 Task: Add the task  Implement a new cloud-based payroll system for a company to the section Code Rush in the project AgileNimbus and add a Due Date to the respective task as 2024/02/21
Action: Mouse moved to (399, 434)
Screenshot: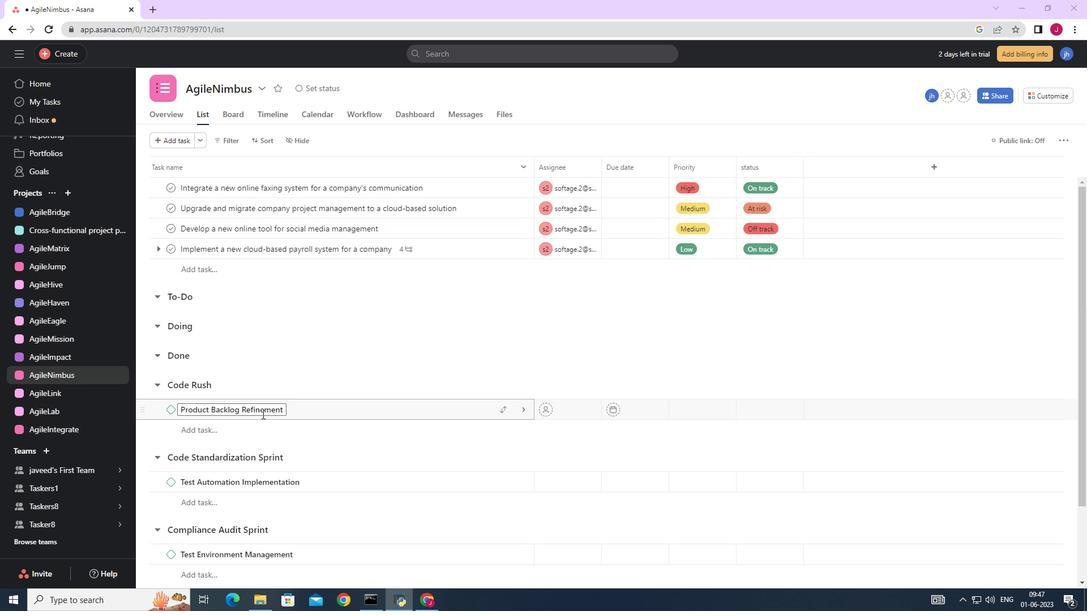 
Action: Mouse scrolled (399, 434) with delta (0, 0)
Screenshot: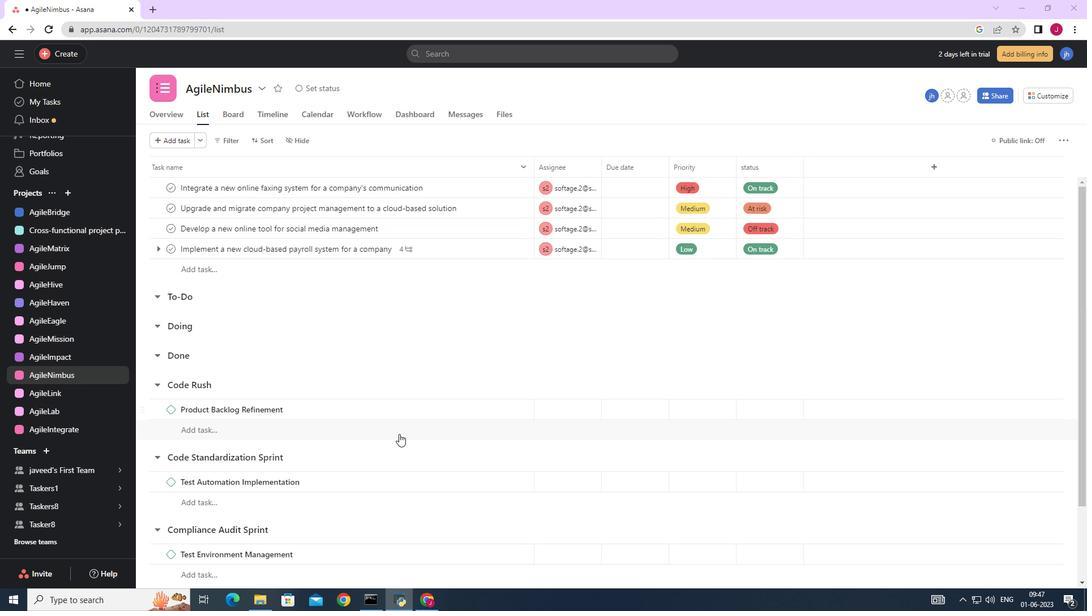 
Action: Mouse scrolled (399, 434) with delta (0, 0)
Screenshot: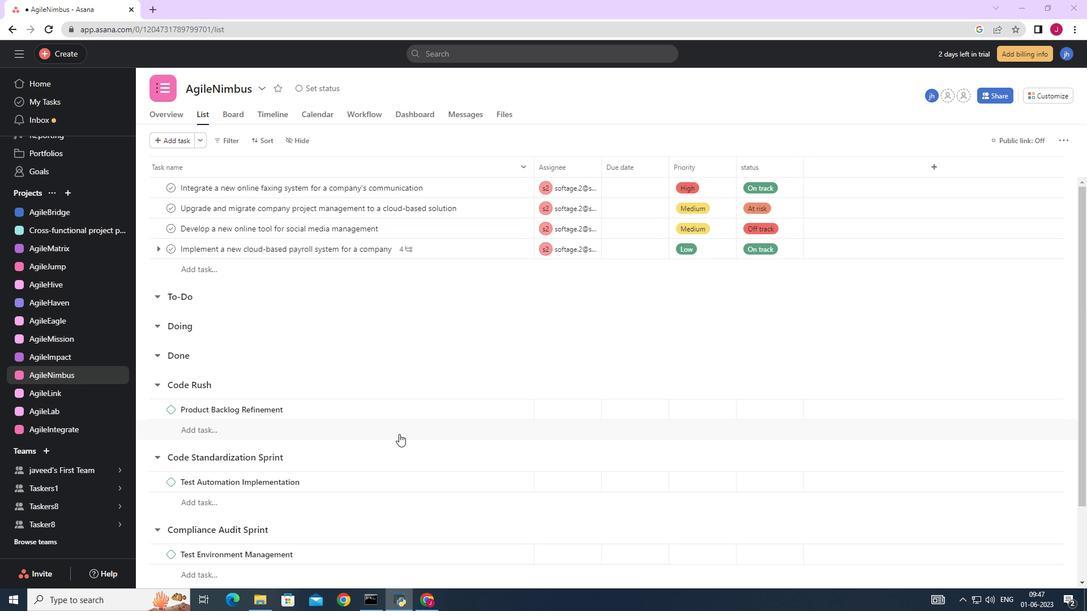 
Action: Mouse scrolled (399, 434) with delta (0, 0)
Screenshot: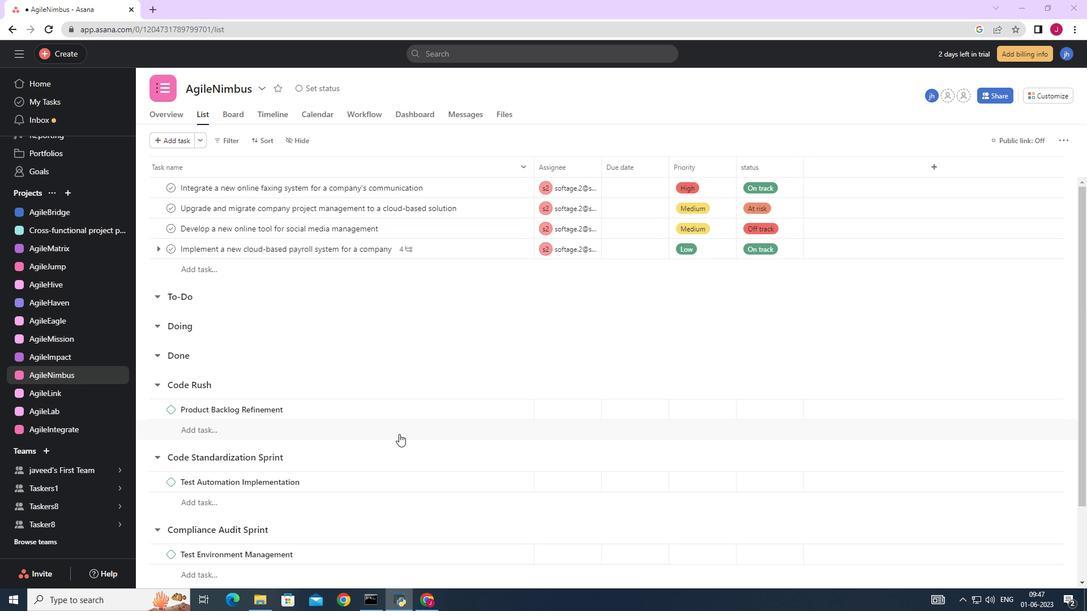 
Action: Mouse moved to (428, 421)
Screenshot: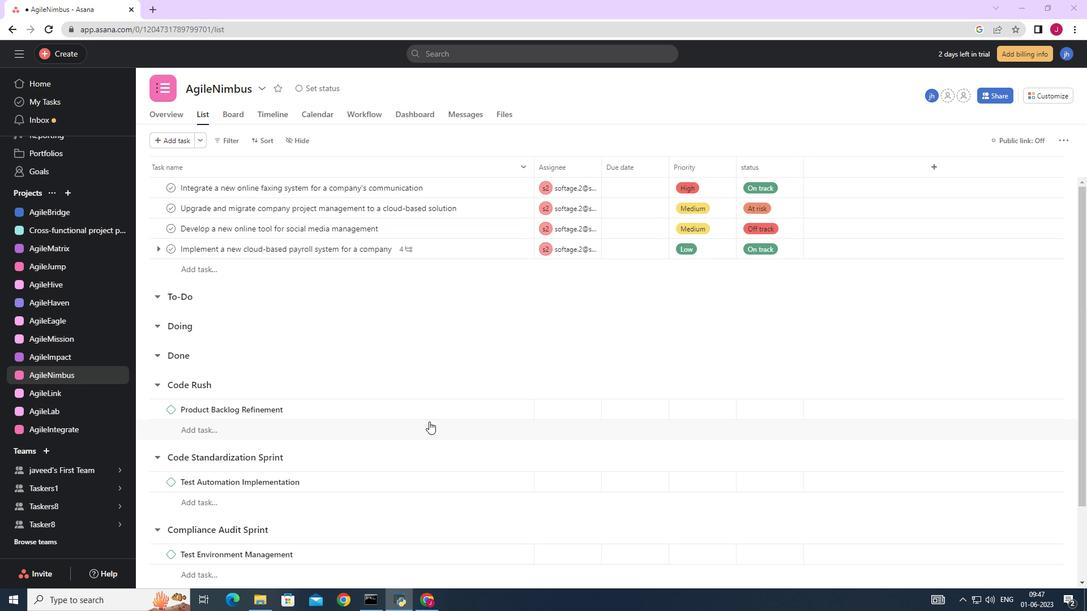 
Action: Mouse scrolled (428, 421) with delta (0, 0)
Screenshot: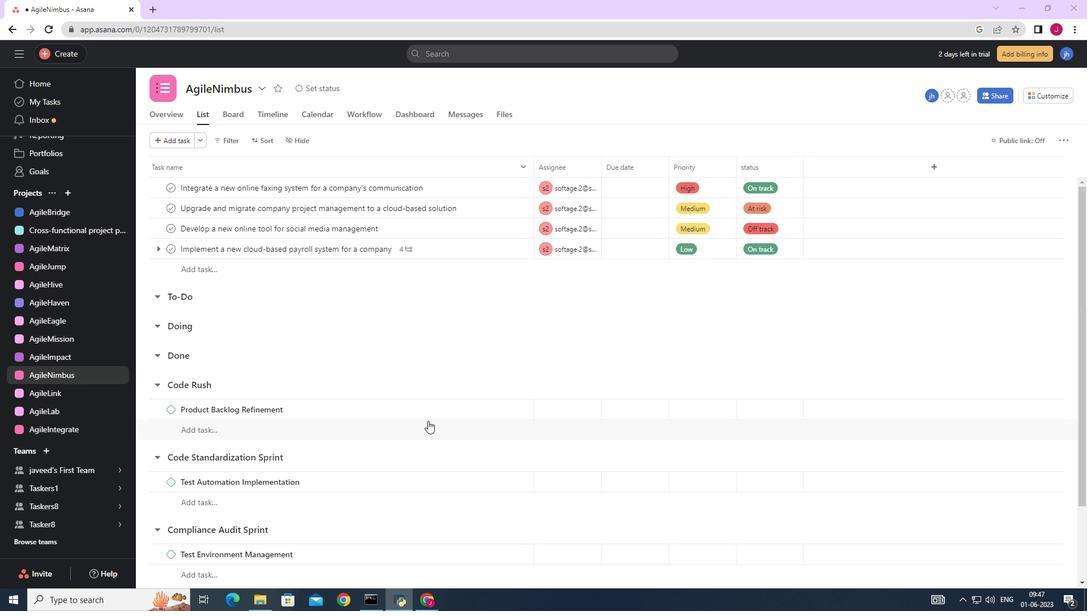 
Action: Mouse scrolled (428, 421) with delta (0, 0)
Screenshot: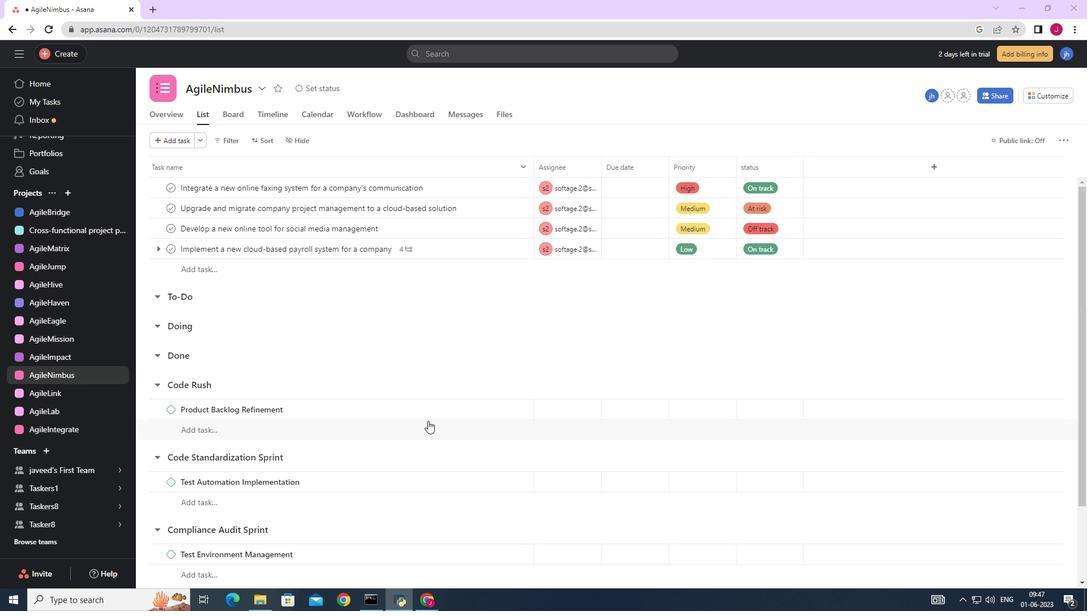 
Action: Mouse scrolled (428, 421) with delta (0, 0)
Screenshot: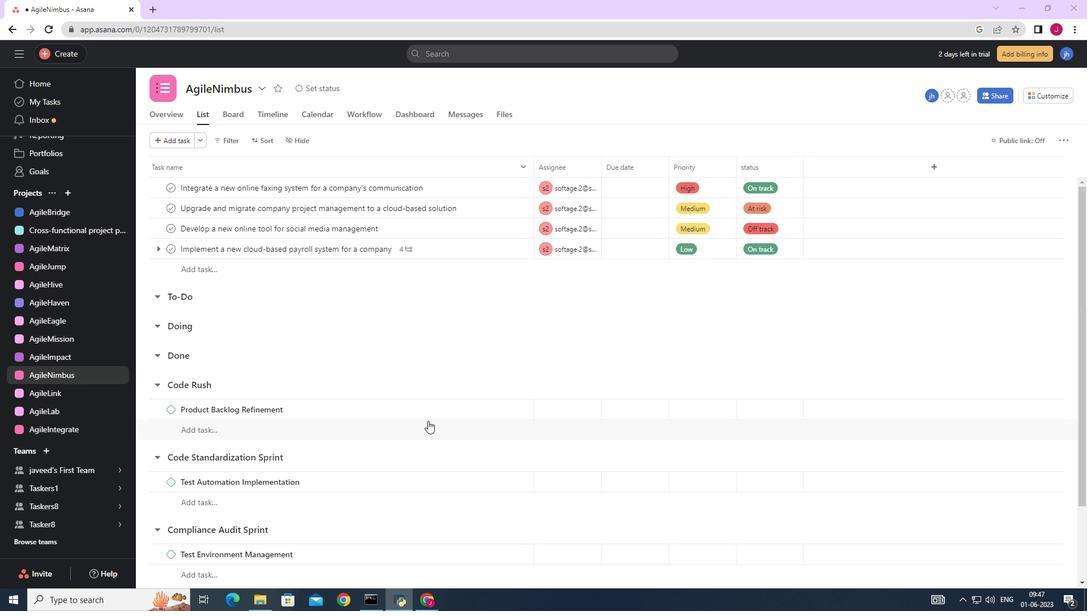 
Action: Mouse scrolled (428, 421) with delta (0, 0)
Screenshot: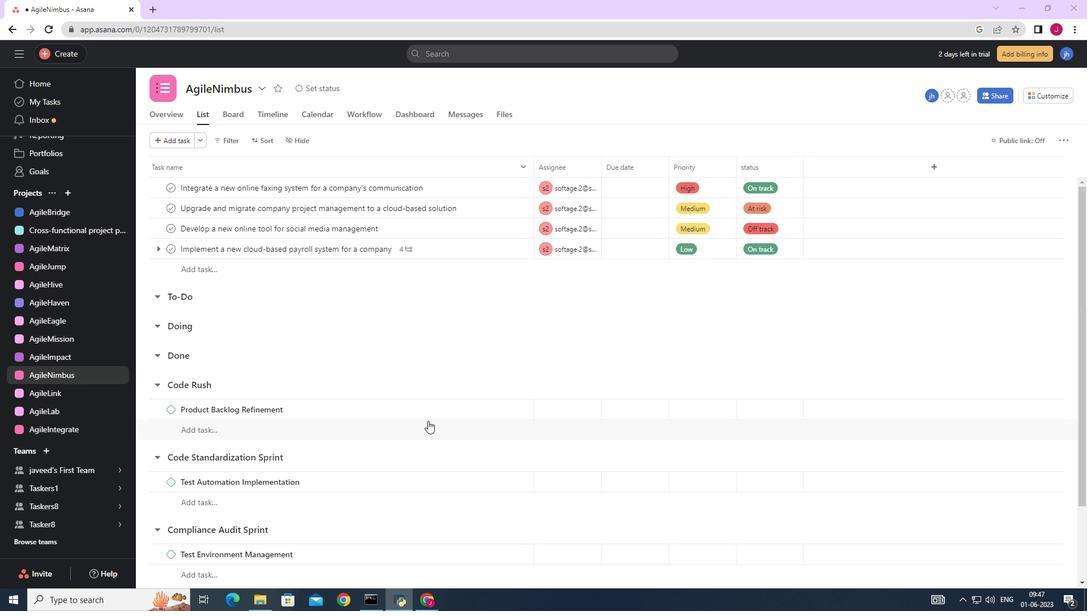 
Action: Mouse moved to (503, 249)
Screenshot: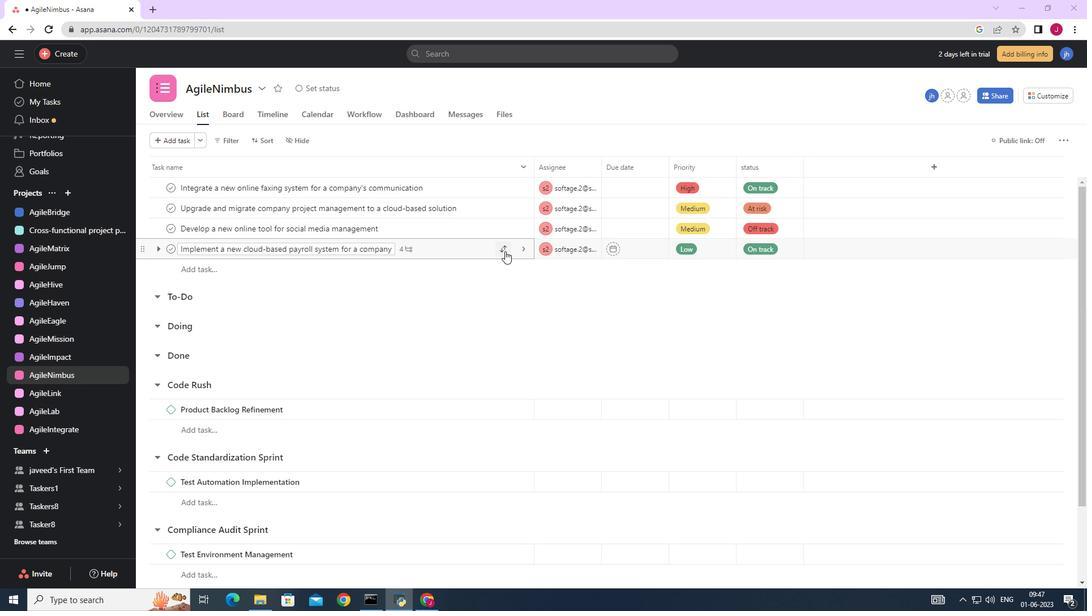 
Action: Mouse pressed left at (503, 249)
Screenshot: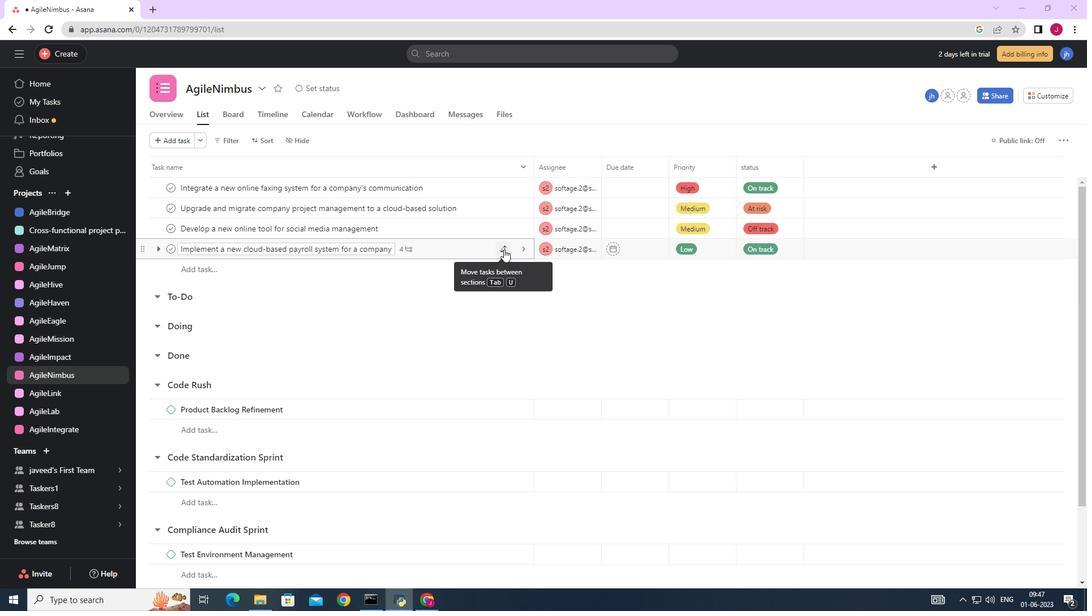
Action: Mouse moved to (450, 374)
Screenshot: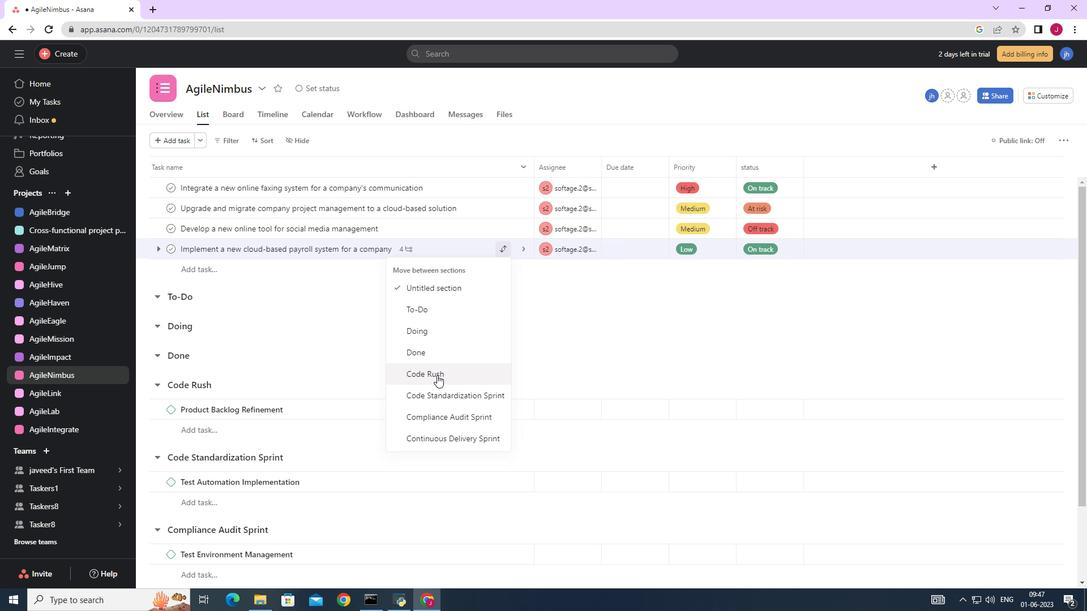 
Action: Mouse pressed left at (450, 374)
Screenshot: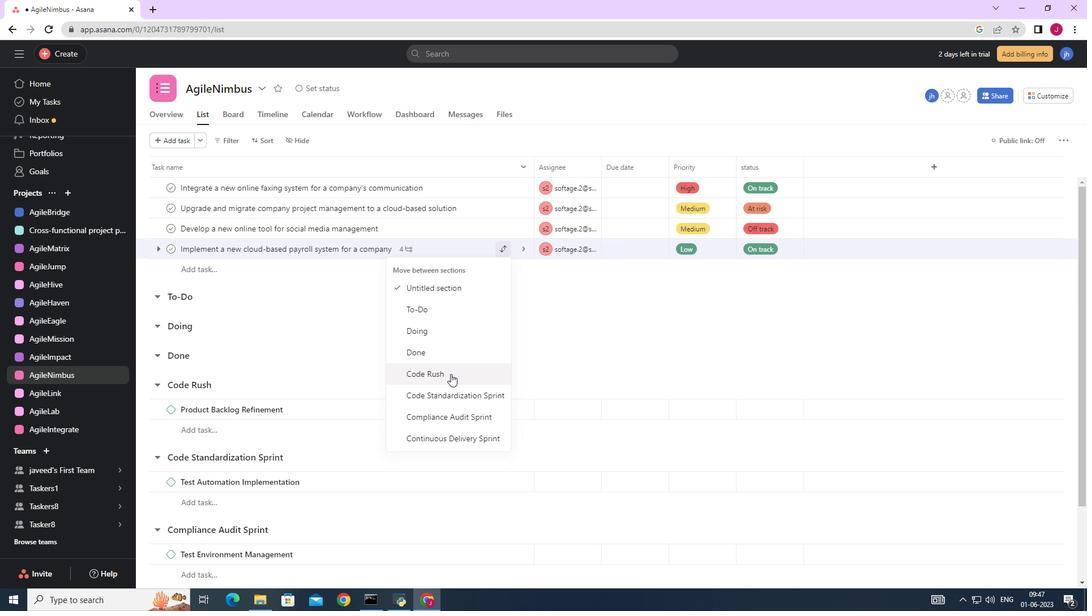 
Action: Mouse moved to (645, 394)
Screenshot: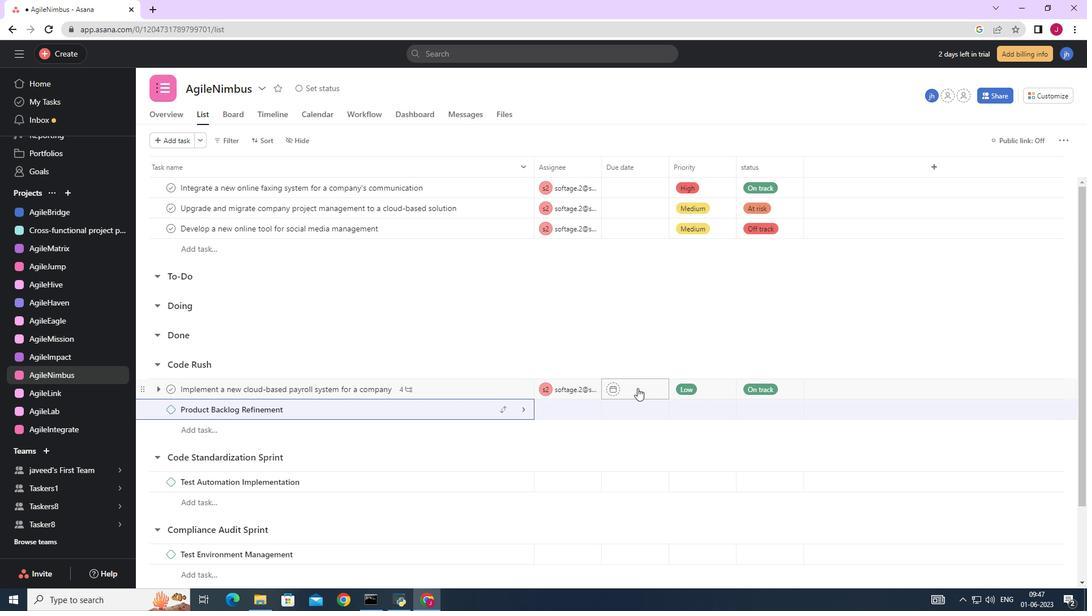
Action: Mouse pressed left at (645, 394)
Screenshot: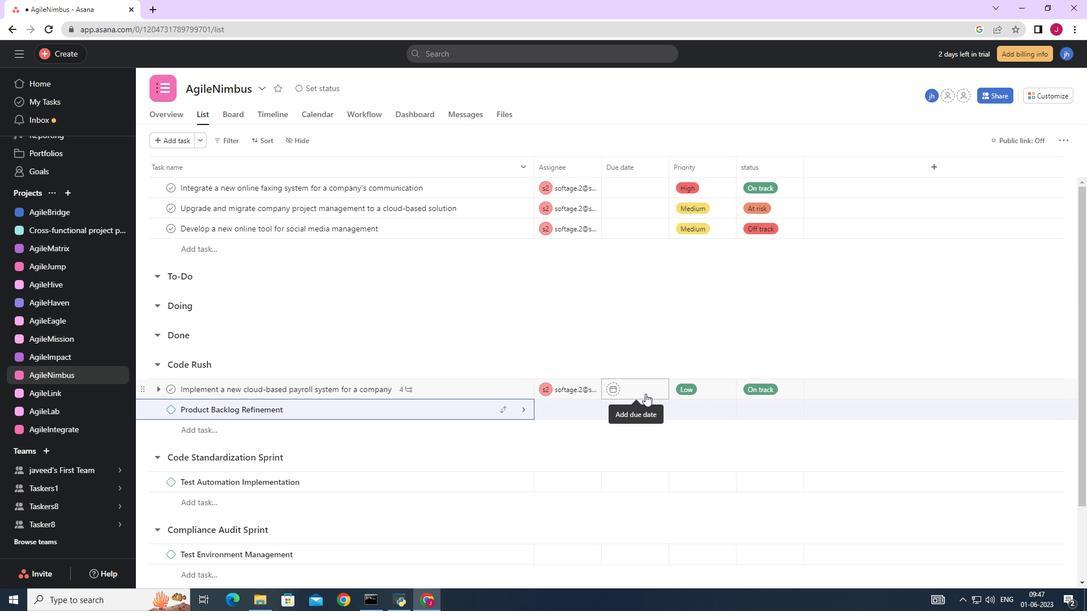 
Action: Mouse moved to (749, 208)
Screenshot: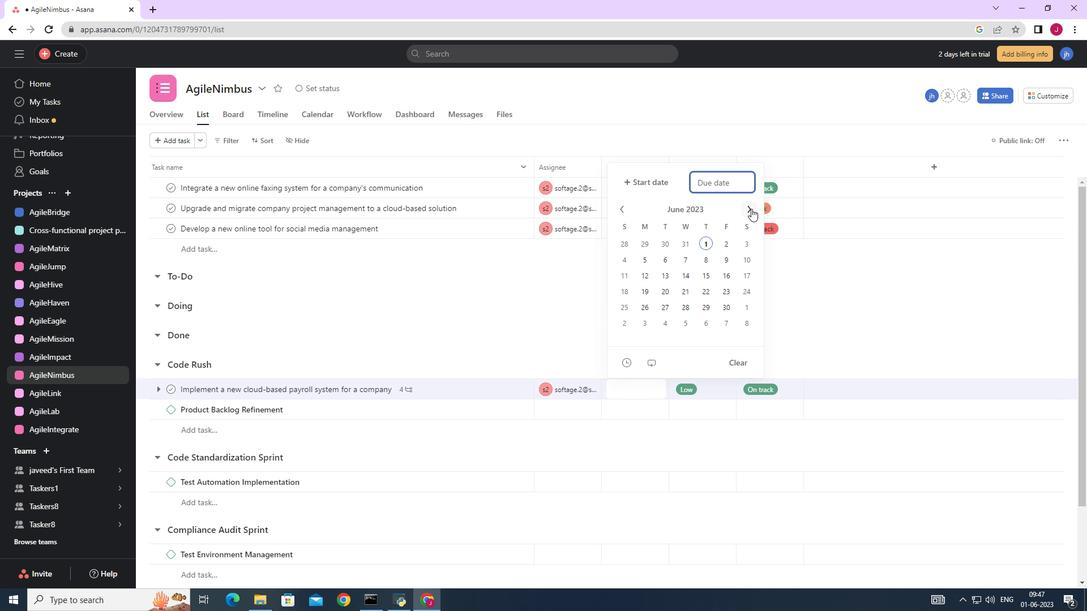 
Action: Mouse pressed left at (749, 208)
Screenshot: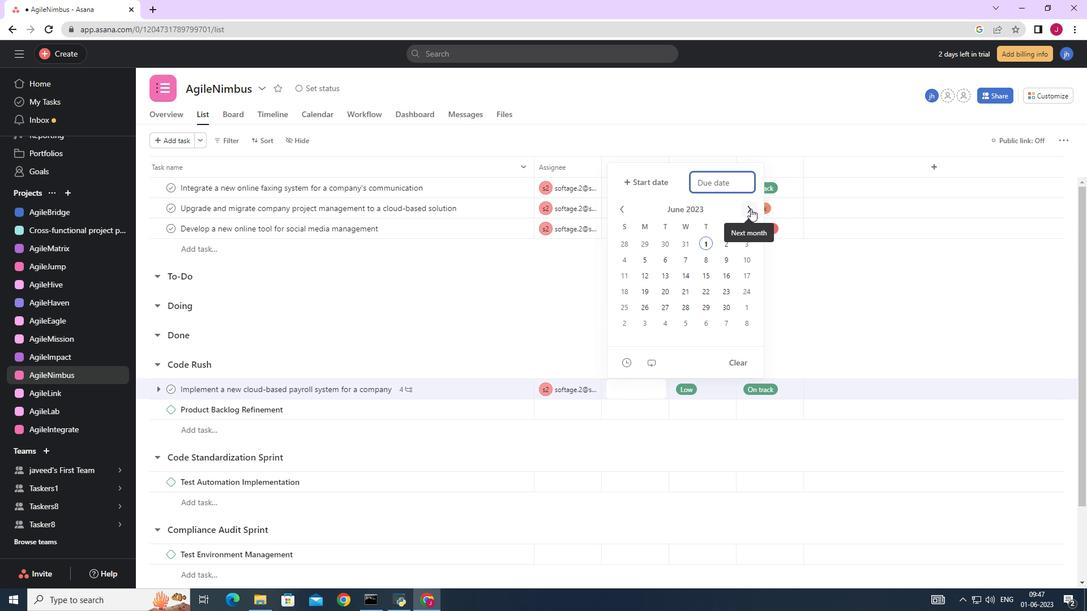 
Action: Mouse moved to (749, 209)
Screenshot: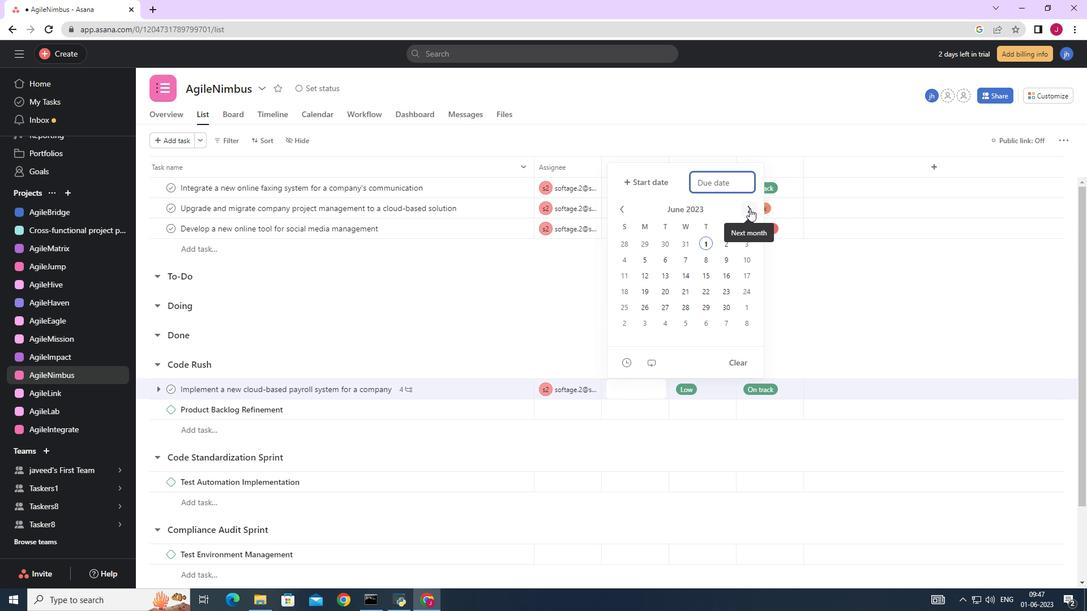 
Action: Mouse pressed left at (749, 209)
Screenshot: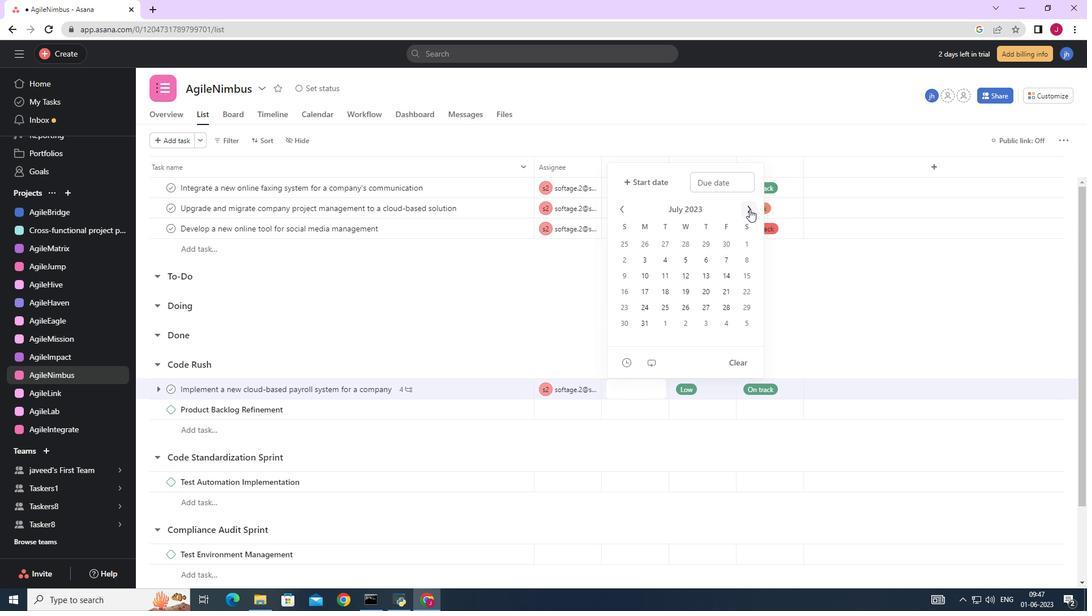 
Action: Mouse pressed left at (749, 209)
Screenshot: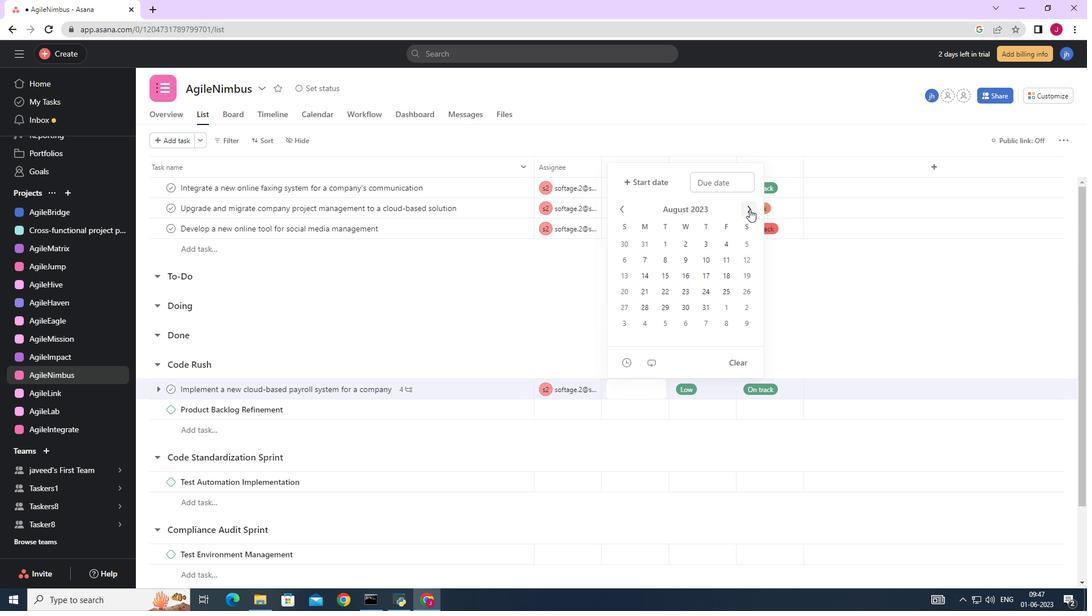 
Action: Mouse pressed left at (749, 209)
Screenshot: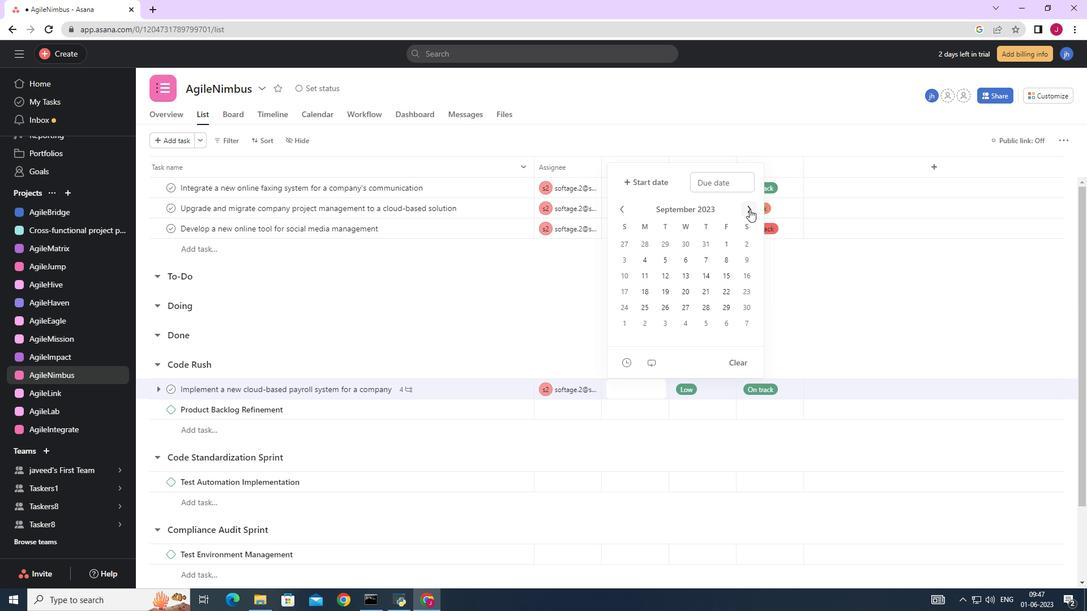 
Action: Mouse pressed left at (749, 209)
Screenshot: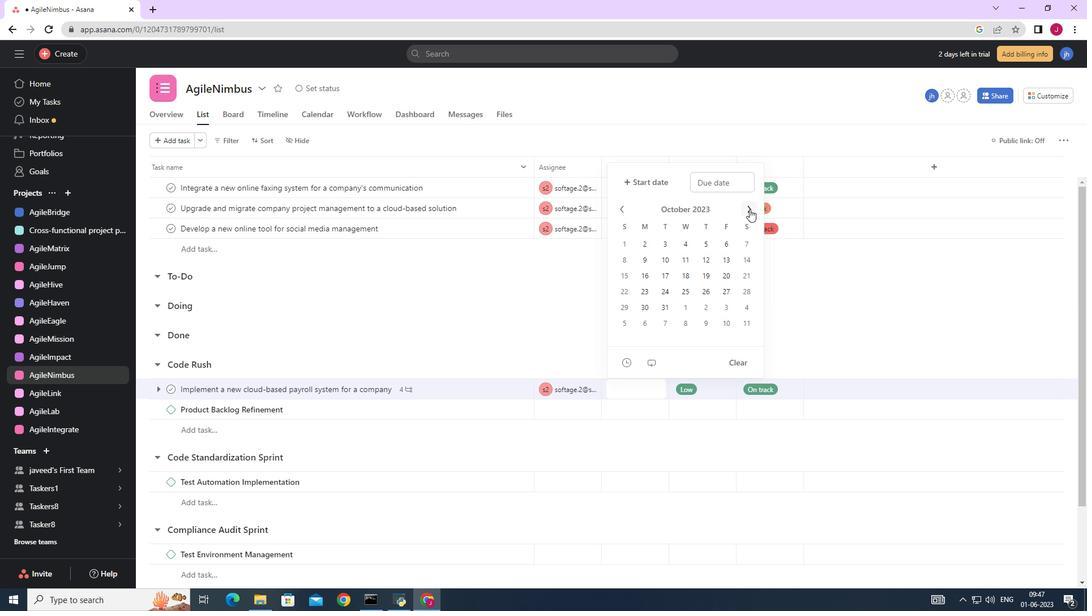 
Action: Mouse pressed left at (749, 209)
Screenshot: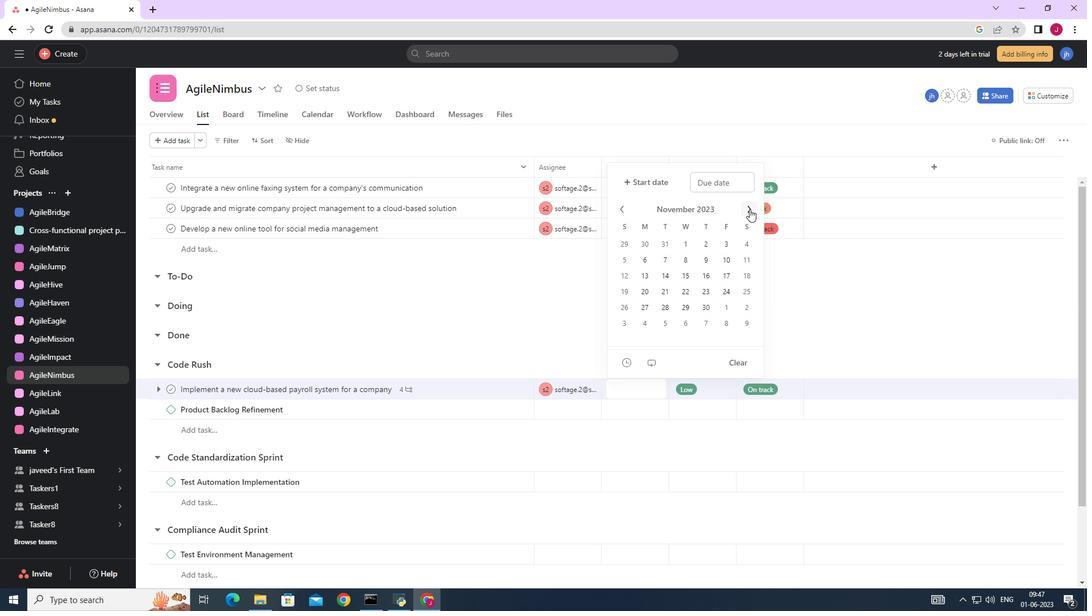 
Action: Mouse pressed left at (749, 209)
Screenshot: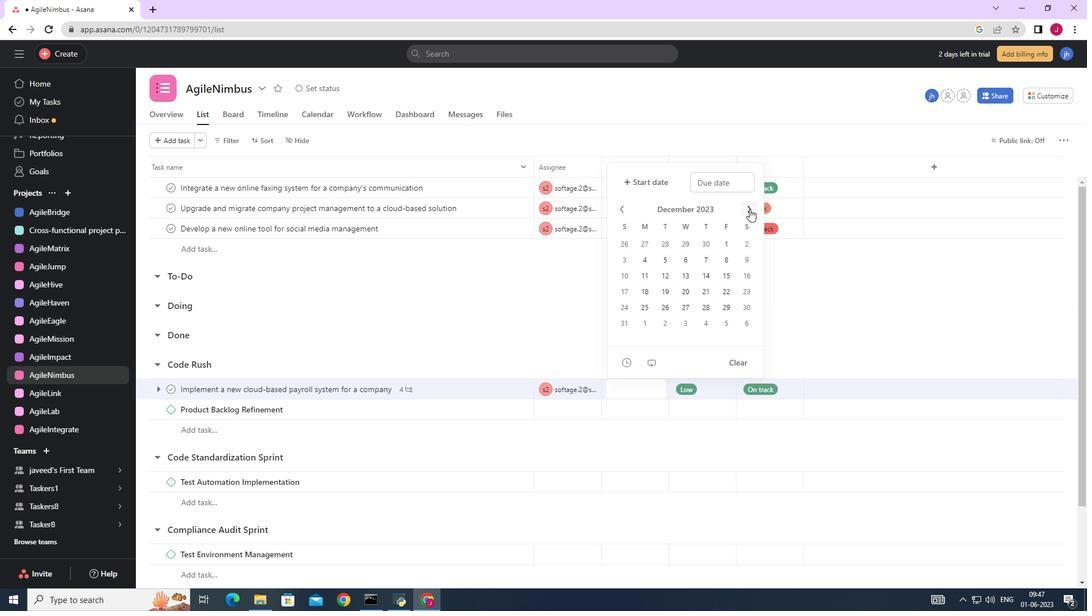 
Action: Mouse pressed left at (749, 209)
Screenshot: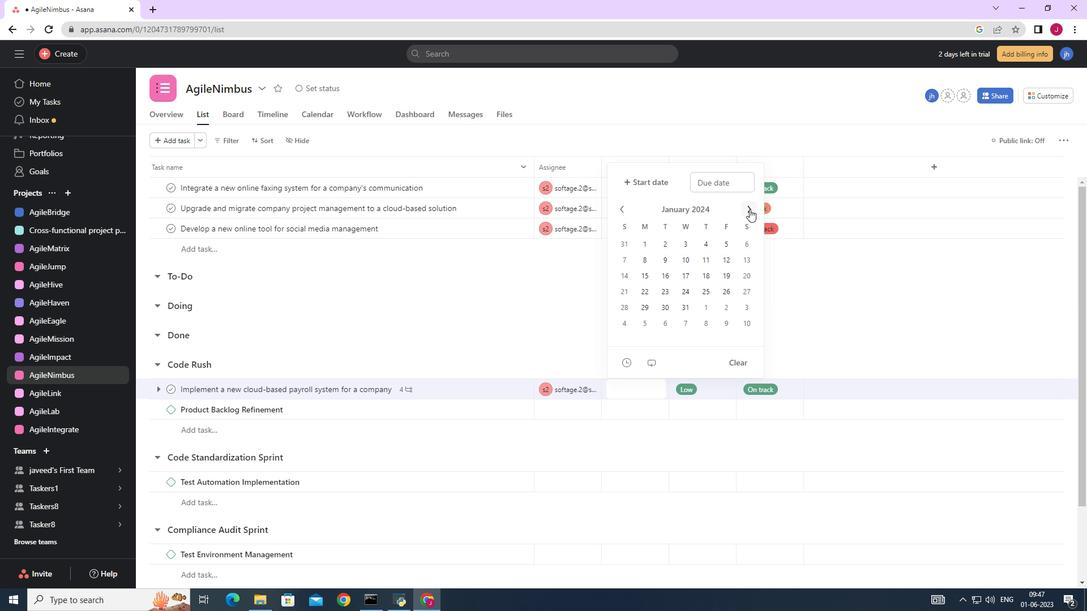 
Action: Mouse moved to (683, 291)
Screenshot: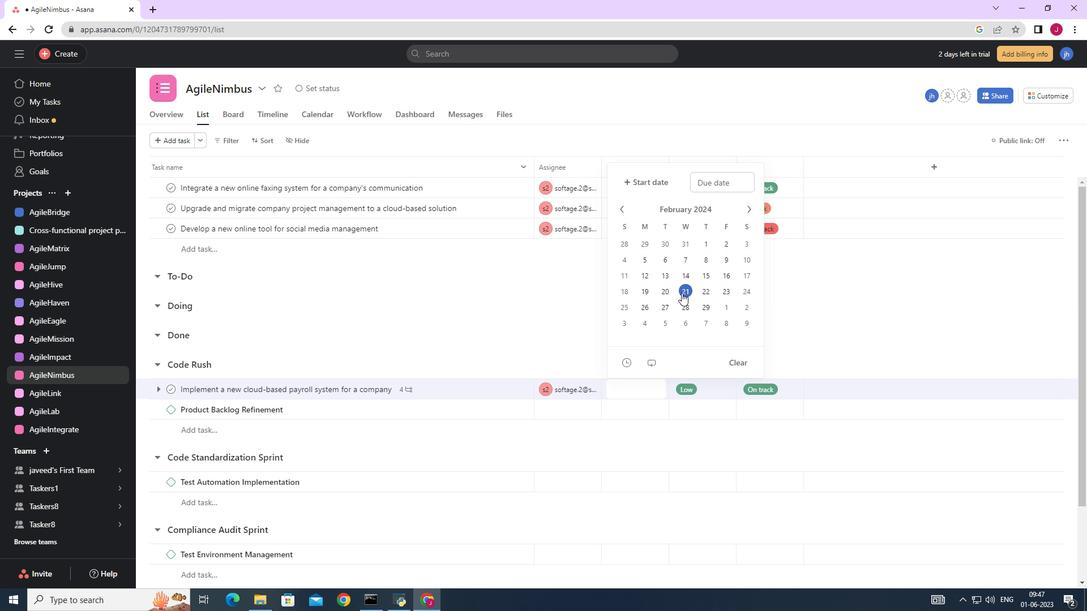 
Action: Mouse pressed left at (683, 291)
Screenshot: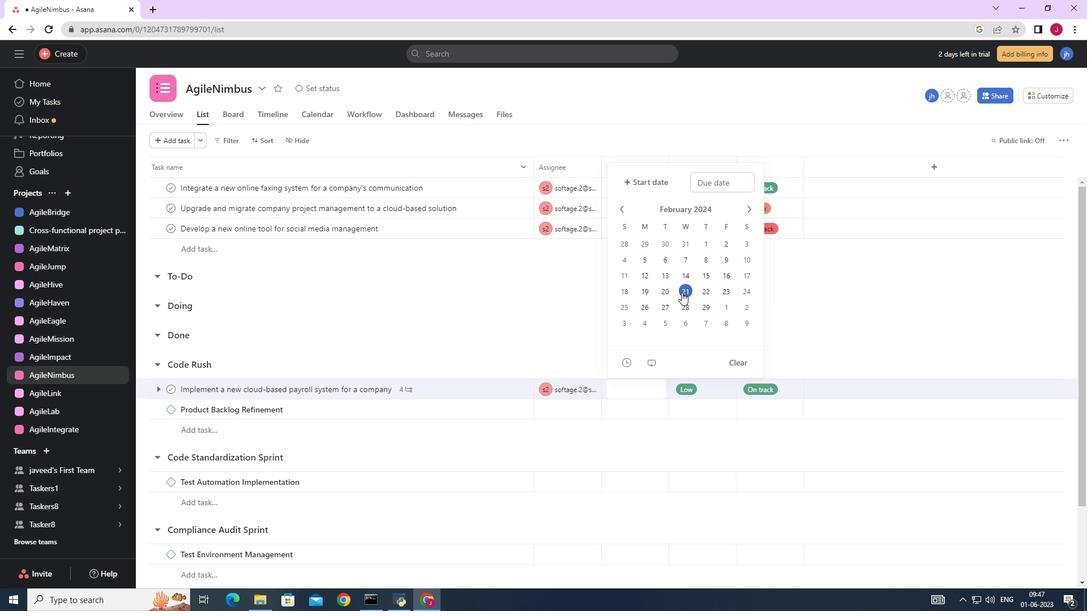 
Action: Mouse moved to (863, 297)
Screenshot: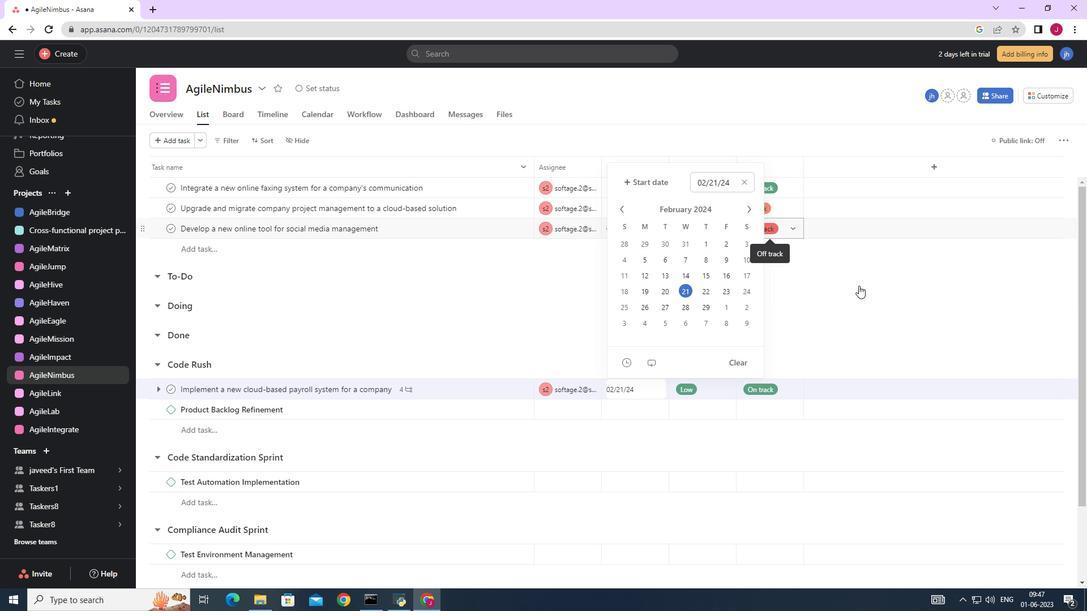 
Action: Mouse pressed left at (863, 297)
Screenshot: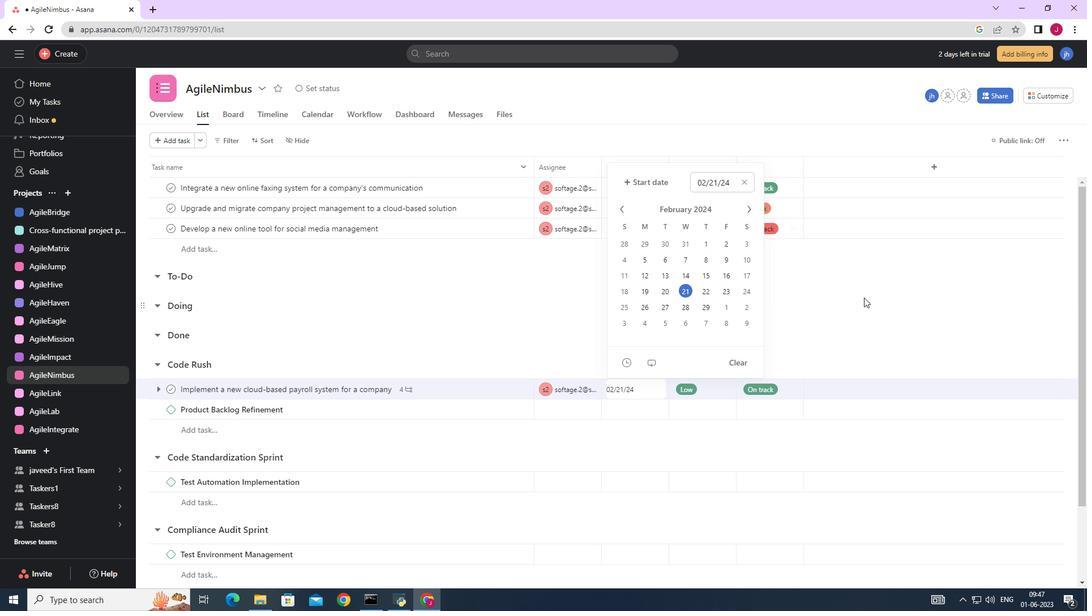 
